 Task: Create a due date automation trigger when advanced on, 2 days after a card is due add fields without custom field "Resume" set to a date between 1 and 7 working days from now at 11:00 AM.
Action: Mouse moved to (1024, 87)
Screenshot: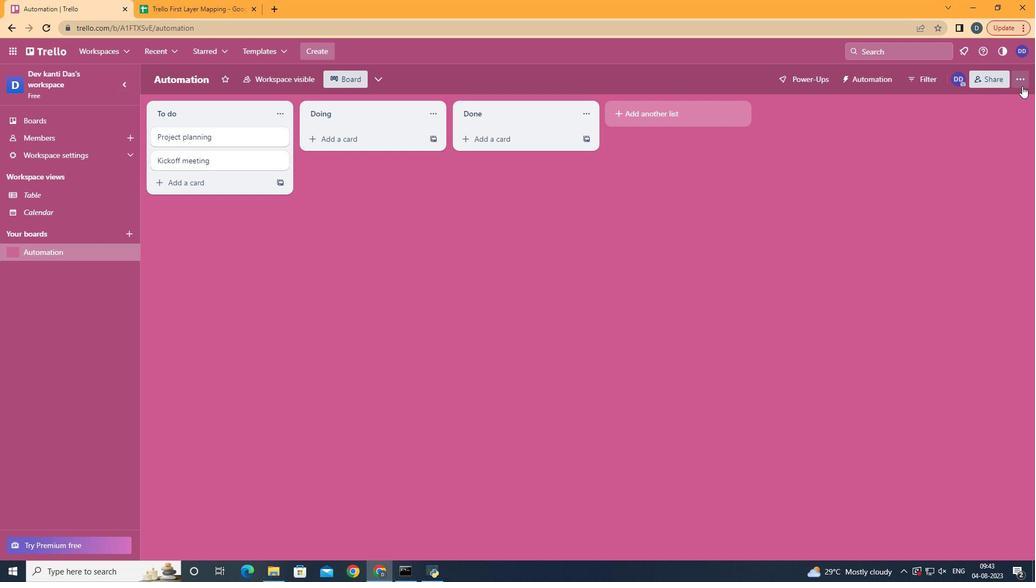 
Action: Mouse pressed left at (1024, 87)
Screenshot: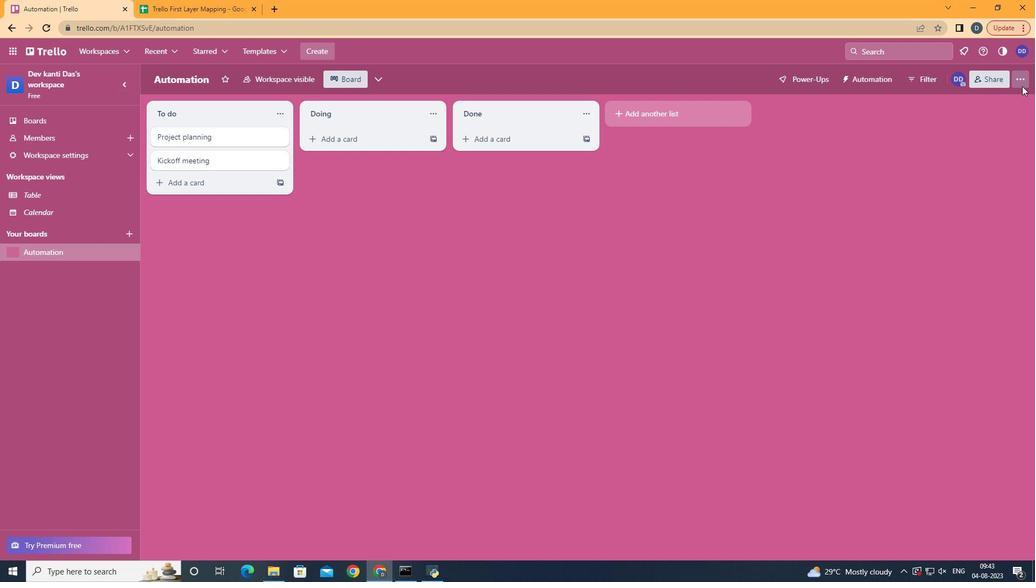 
Action: Mouse moved to (988, 227)
Screenshot: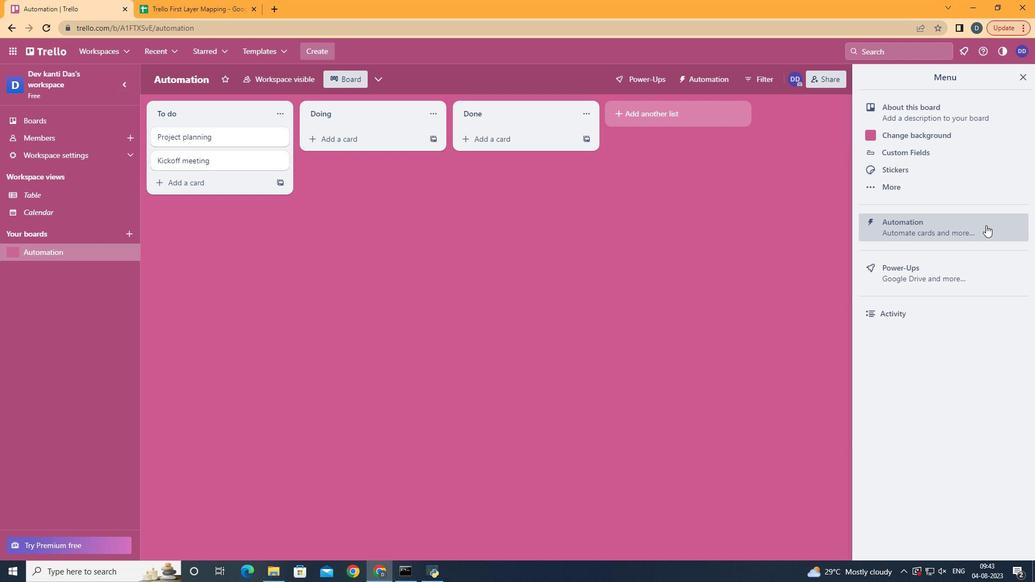 
Action: Mouse pressed left at (988, 227)
Screenshot: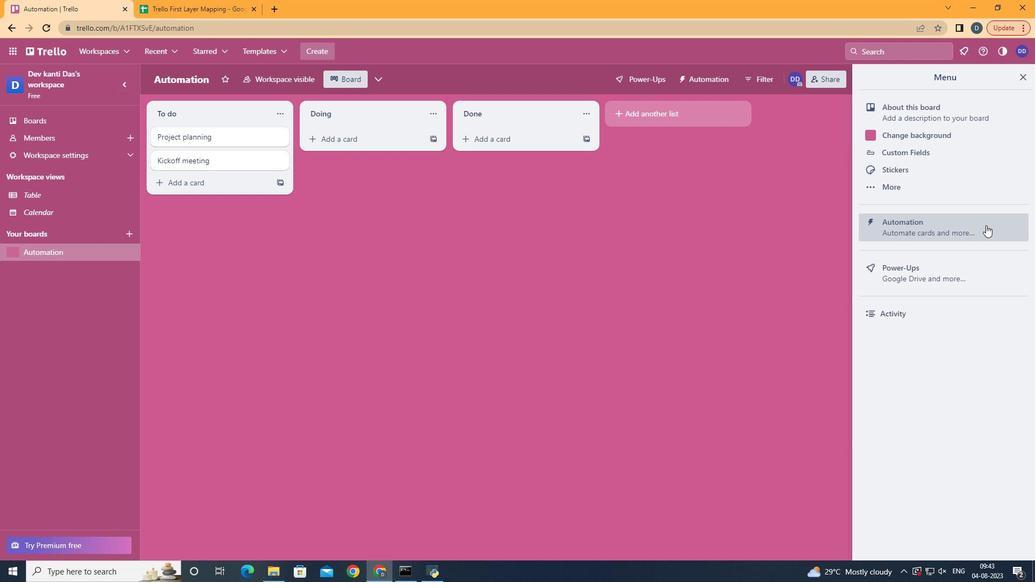 
Action: Mouse moved to (196, 215)
Screenshot: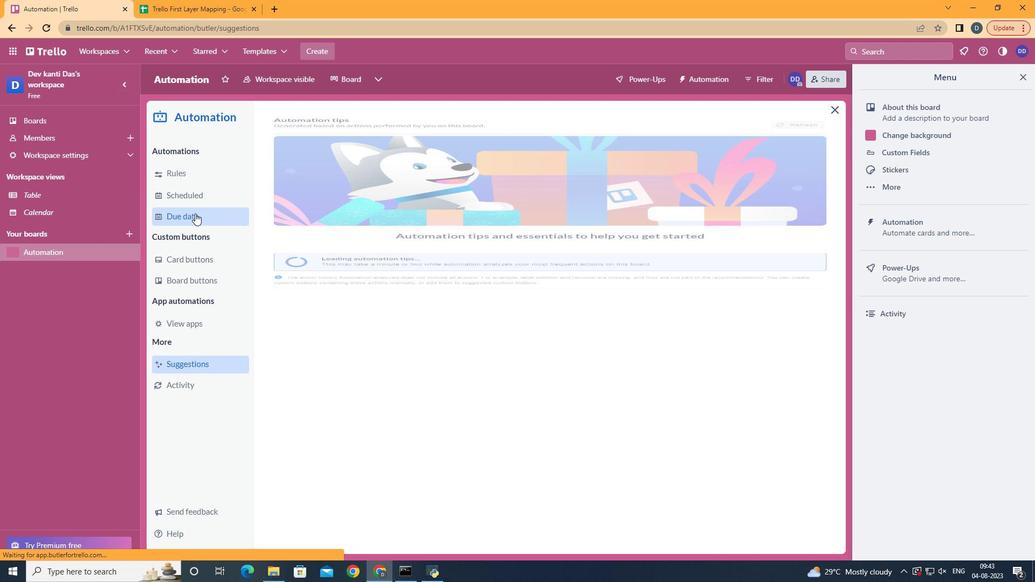 
Action: Mouse pressed left at (196, 215)
Screenshot: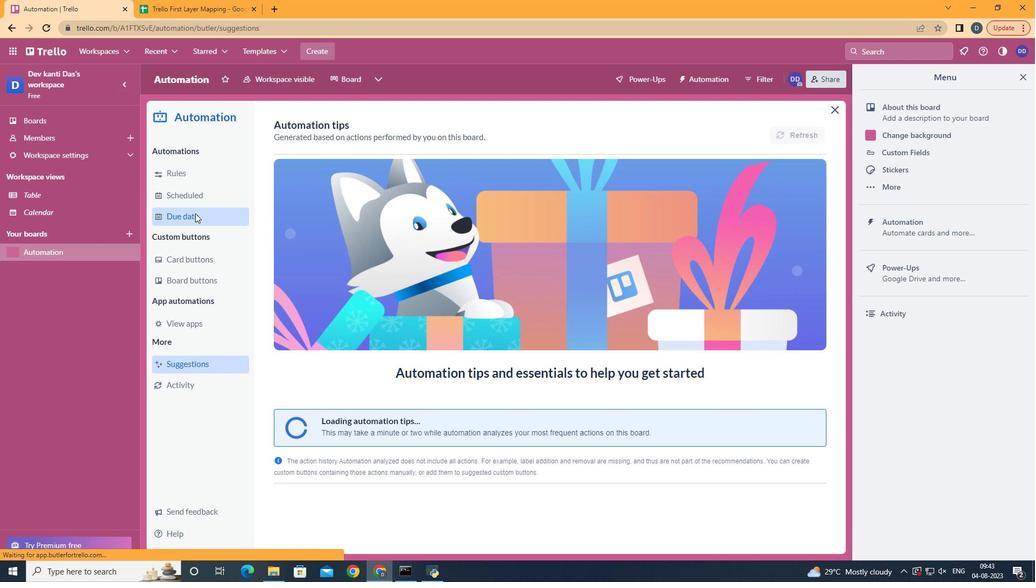 
Action: Mouse moved to (761, 125)
Screenshot: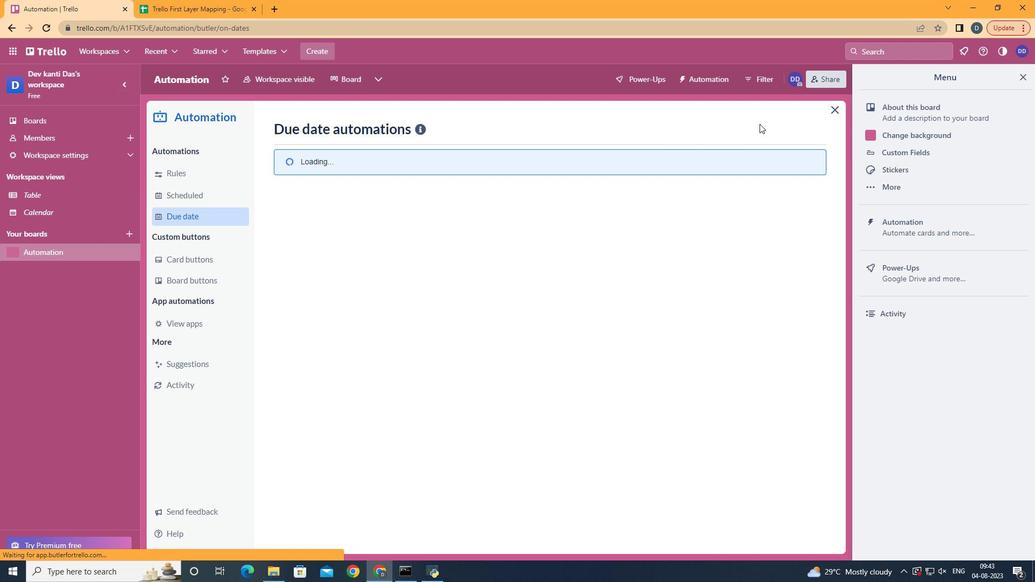 
Action: Mouse pressed left at (761, 125)
Screenshot: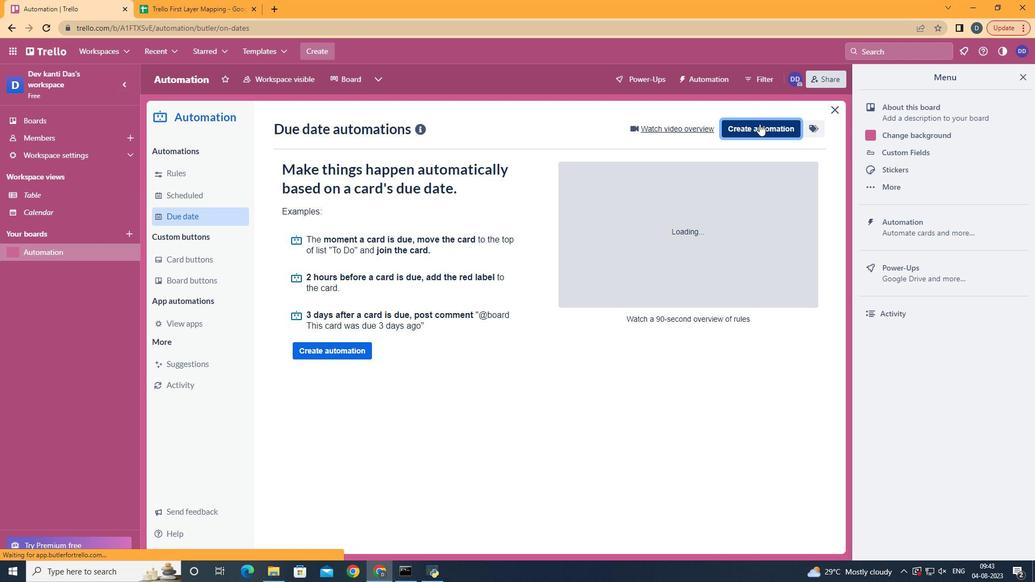 
Action: Mouse moved to (619, 228)
Screenshot: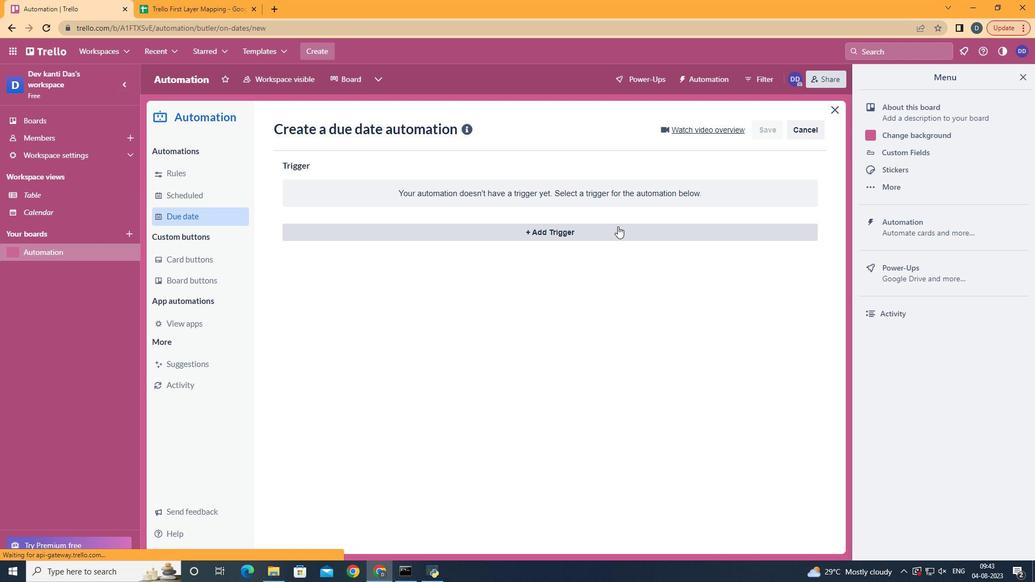 
Action: Mouse pressed left at (619, 228)
Screenshot: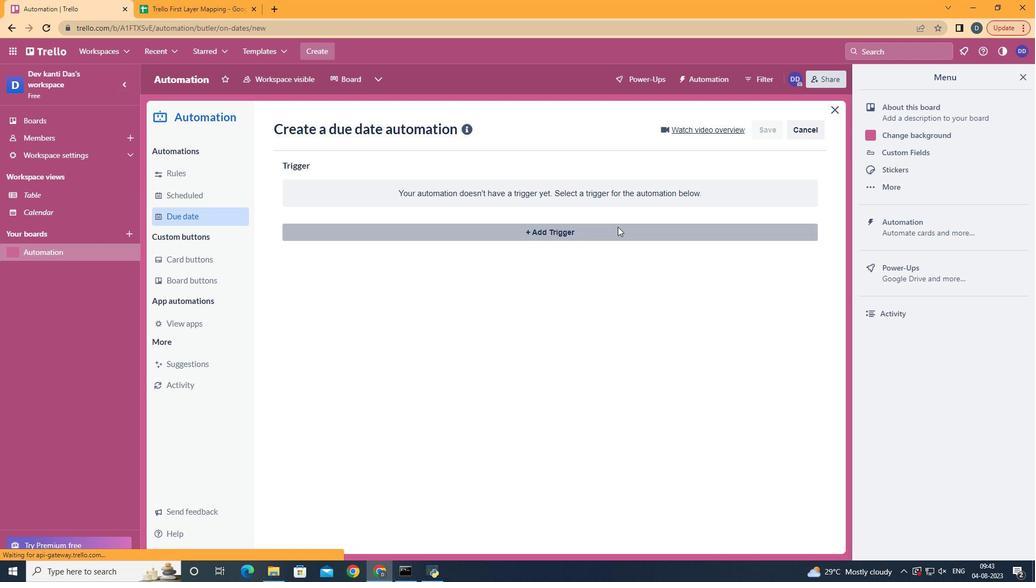 
Action: Mouse moved to (351, 413)
Screenshot: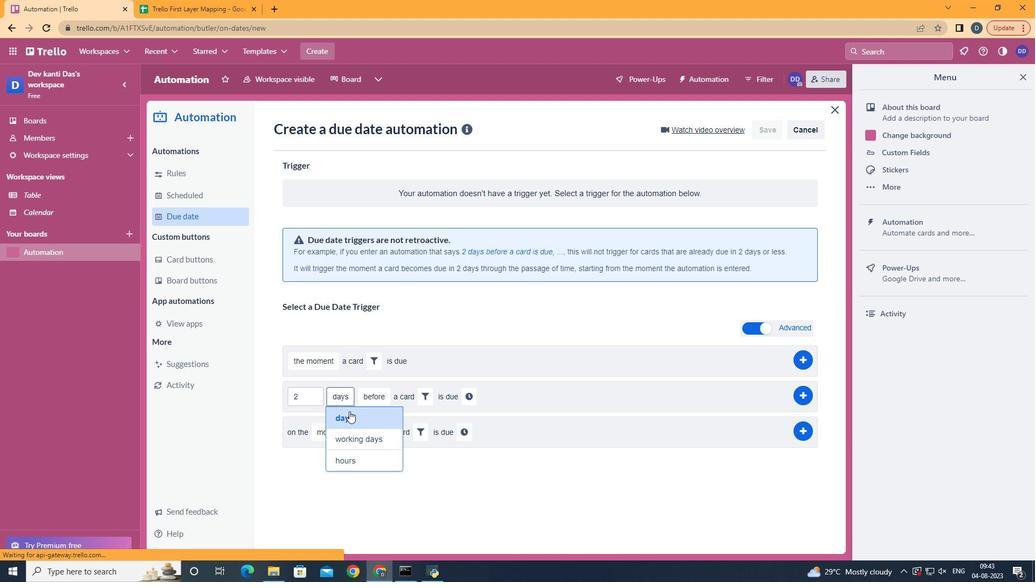 
Action: Mouse pressed left at (351, 413)
Screenshot: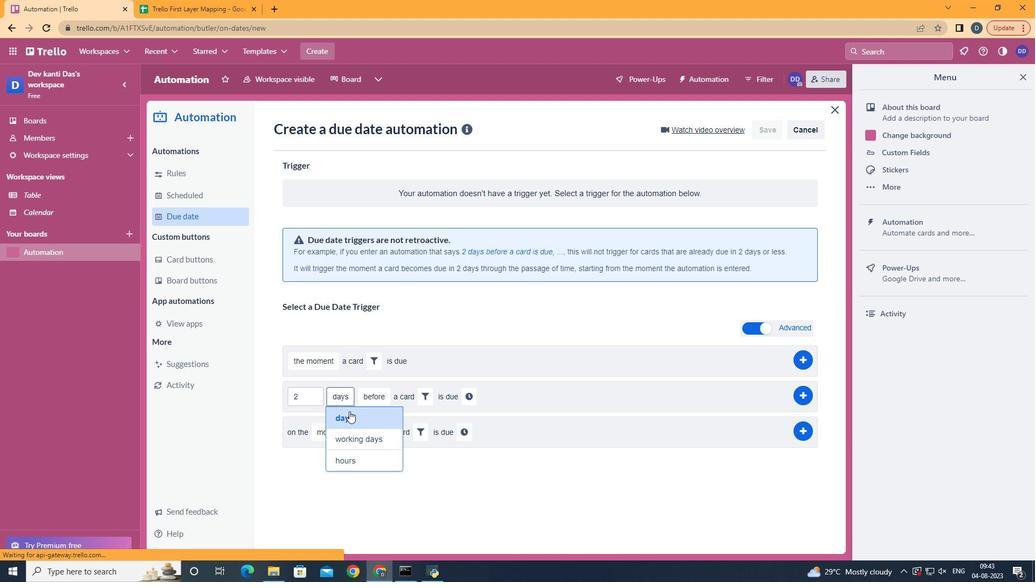 
Action: Mouse moved to (384, 434)
Screenshot: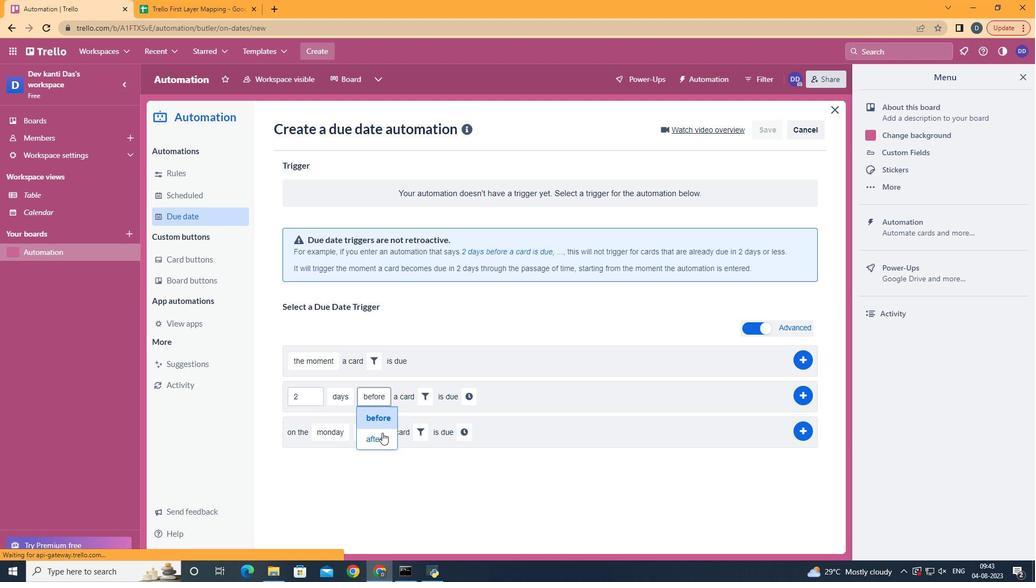 
Action: Mouse pressed left at (384, 434)
Screenshot: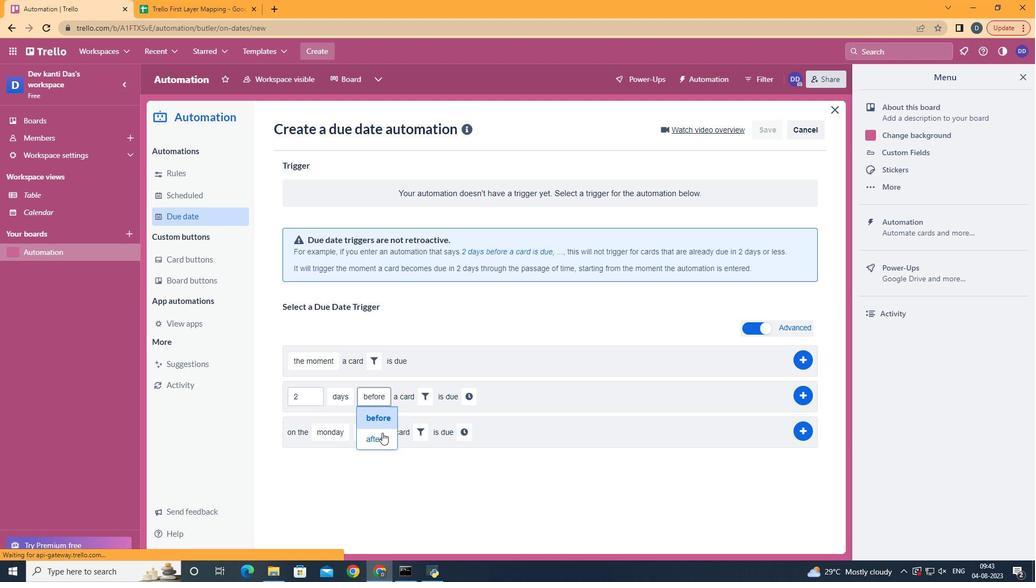
Action: Mouse moved to (417, 401)
Screenshot: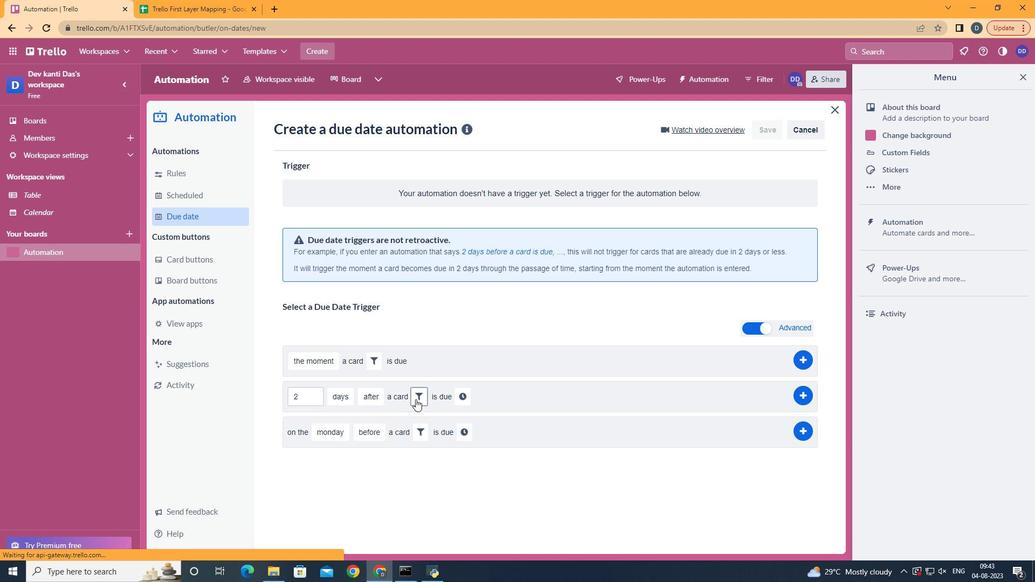 
Action: Mouse pressed left at (417, 401)
Screenshot: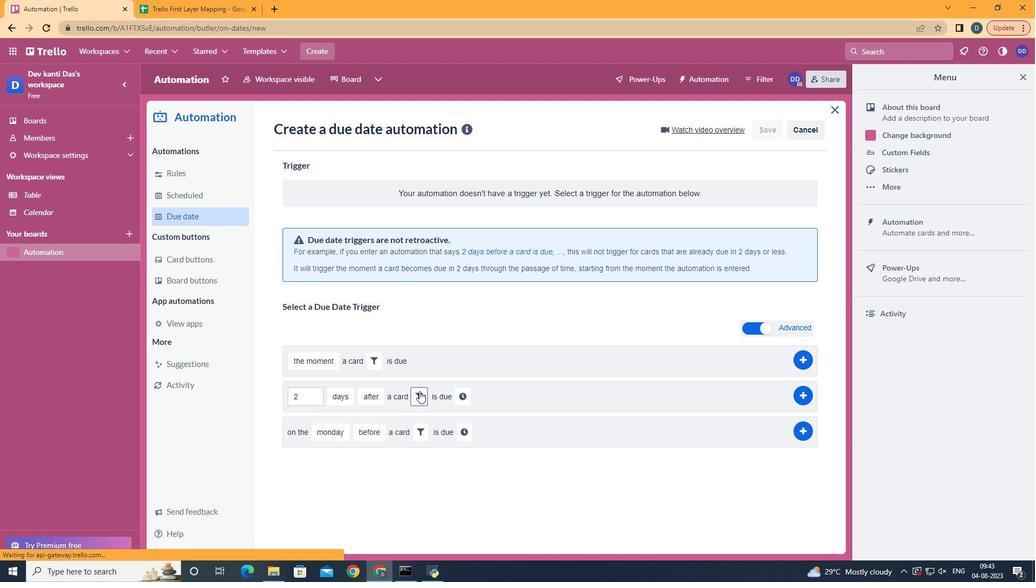 
Action: Mouse moved to (608, 433)
Screenshot: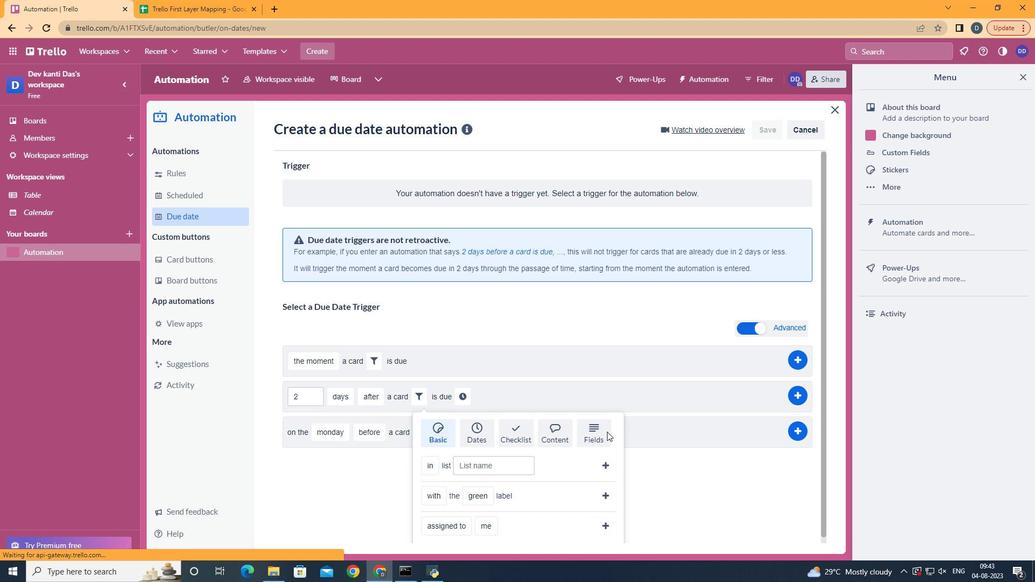 
Action: Mouse pressed left at (608, 433)
Screenshot: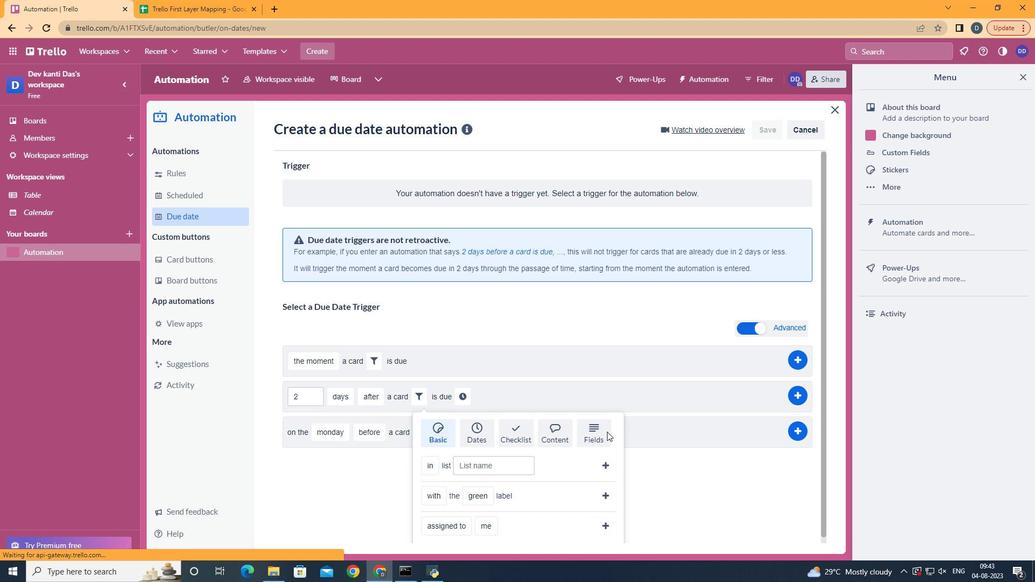 
Action: Mouse moved to (609, 433)
Screenshot: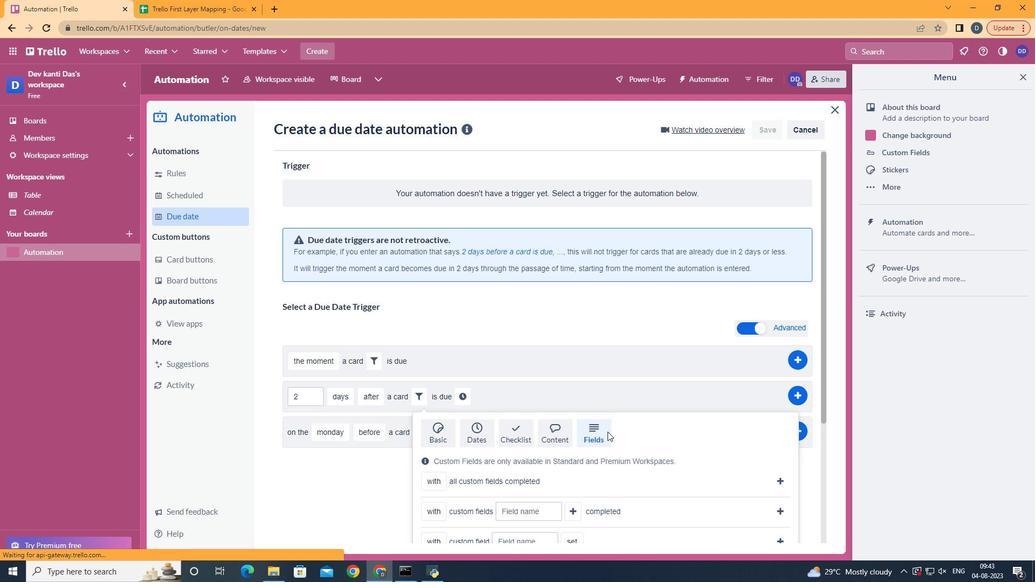 
Action: Mouse scrolled (609, 433) with delta (0, 0)
Screenshot: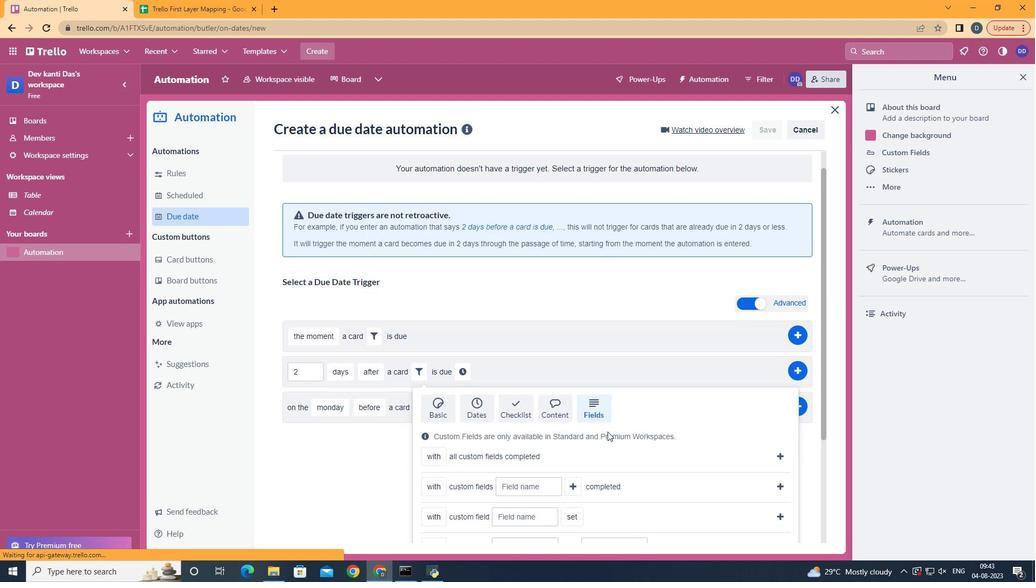 
Action: Mouse scrolled (609, 433) with delta (0, 0)
Screenshot: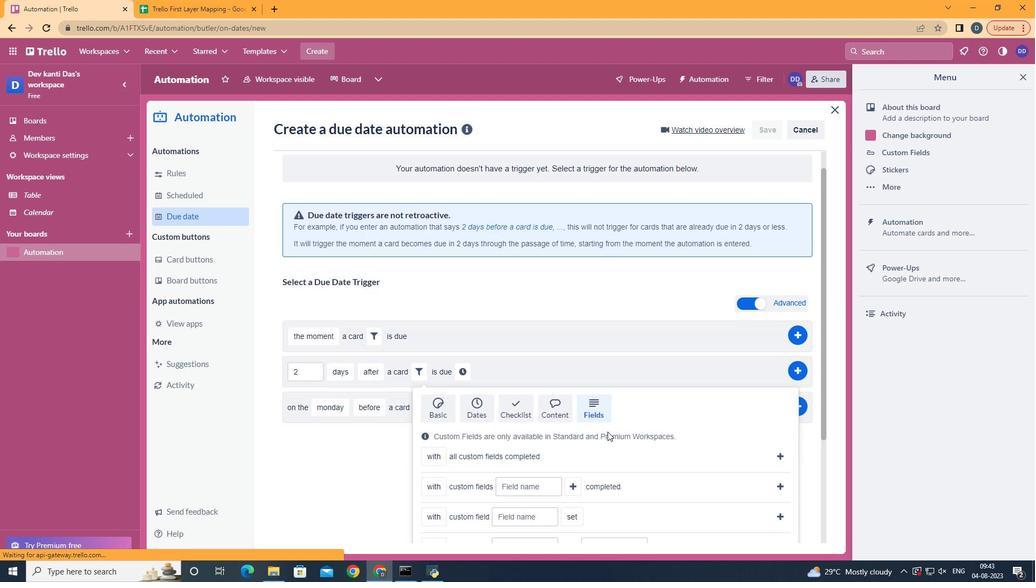 
Action: Mouse scrolled (609, 433) with delta (0, 0)
Screenshot: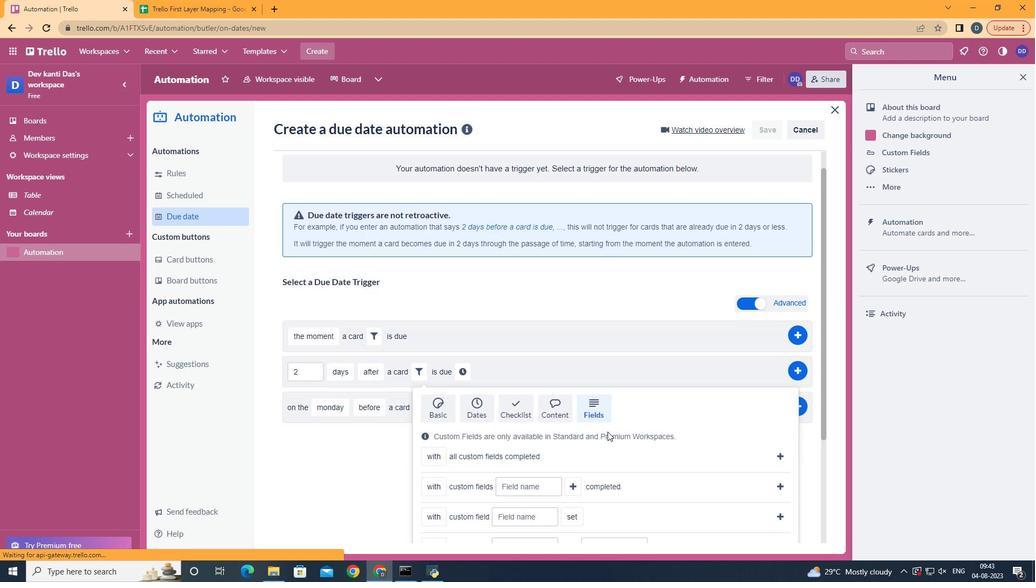 
Action: Mouse scrolled (609, 433) with delta (0, 0)
Screenshot: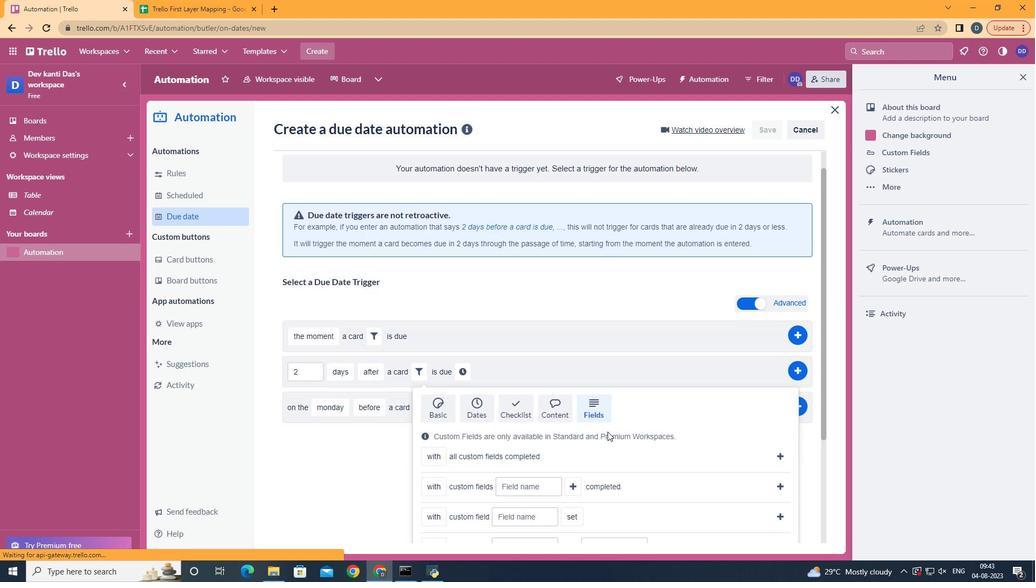 
Action: Mouse scrolled (609, 433) with delta (0, 0)
Screenshot: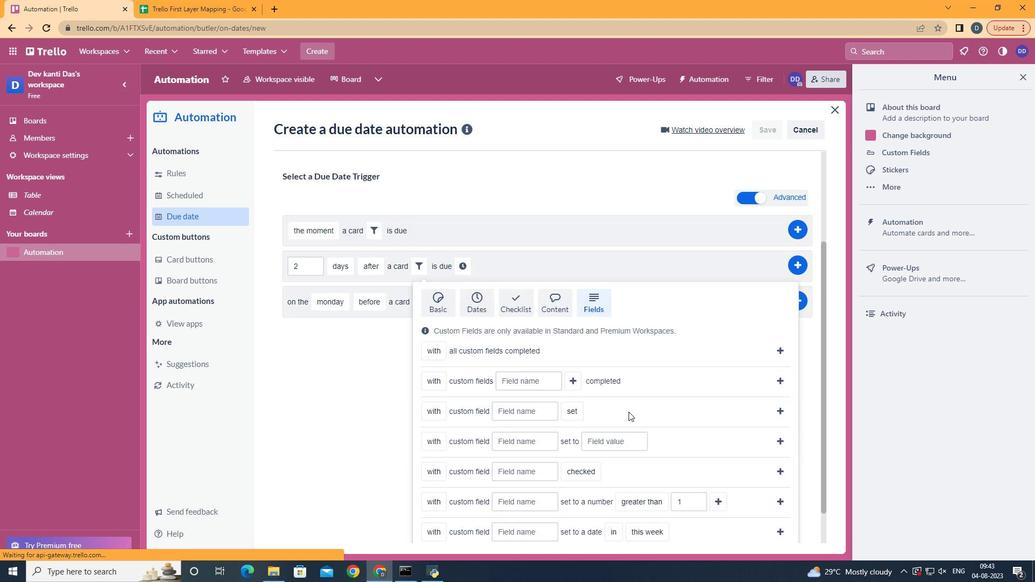 
Action: Mouse scrolled (609, 433) with delta (0, 0)
Screenshot: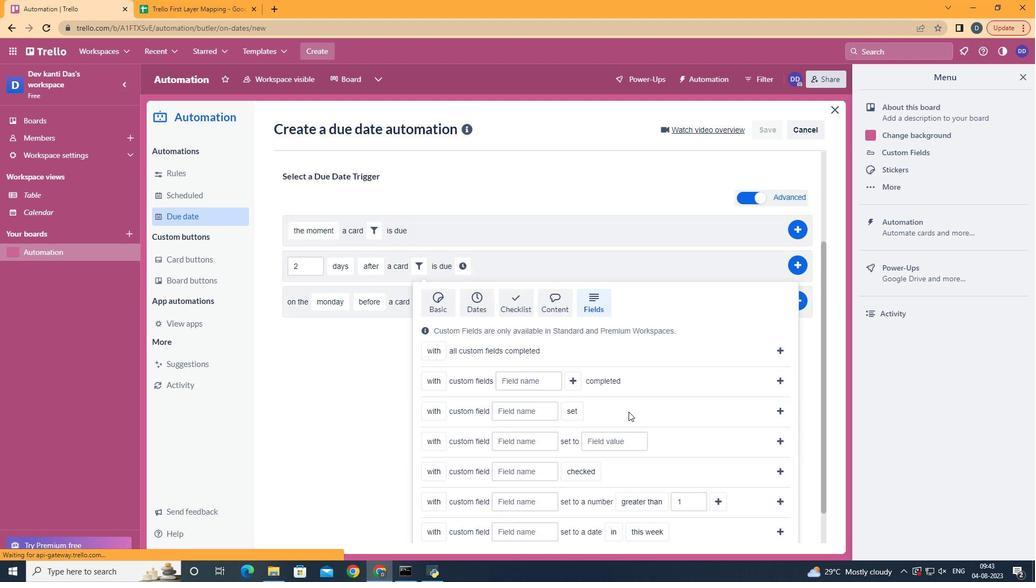 
Action: Mouse moved to (447, 499)
Screenshot: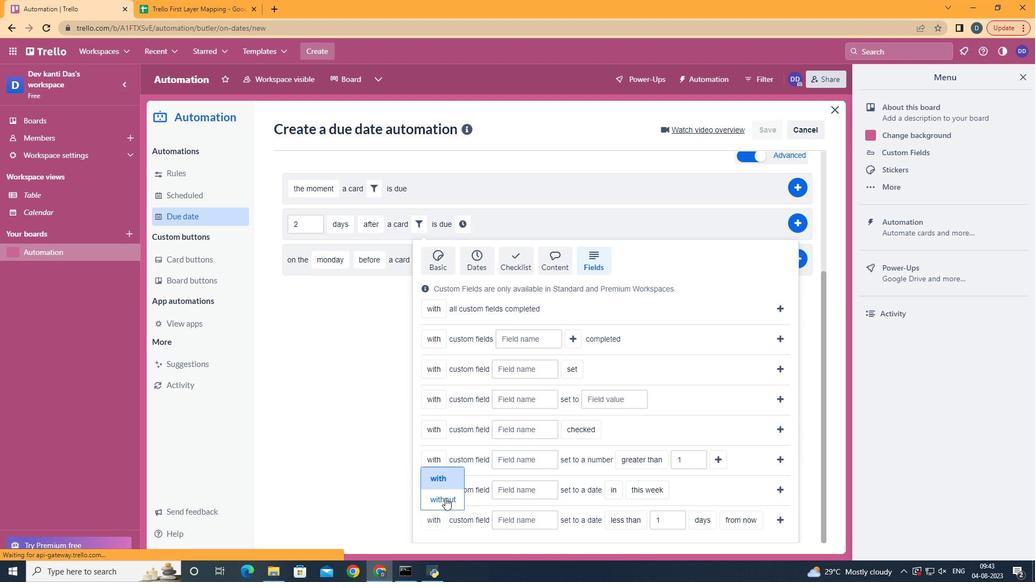 
Action: Mouse pressed left at (447, 499)
Screenshot: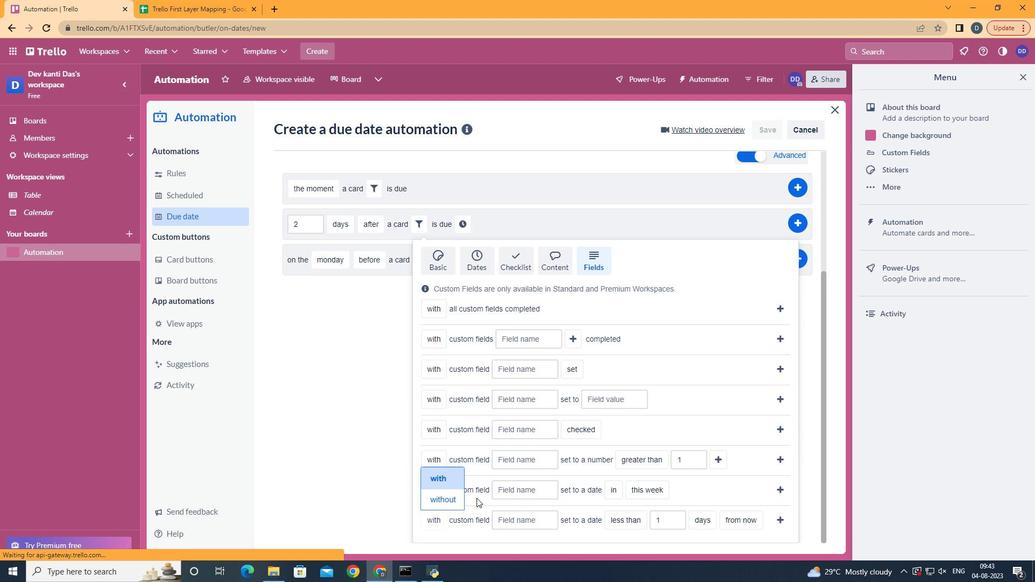 
Action: Mouse moved to (529, 529)
Screenshot: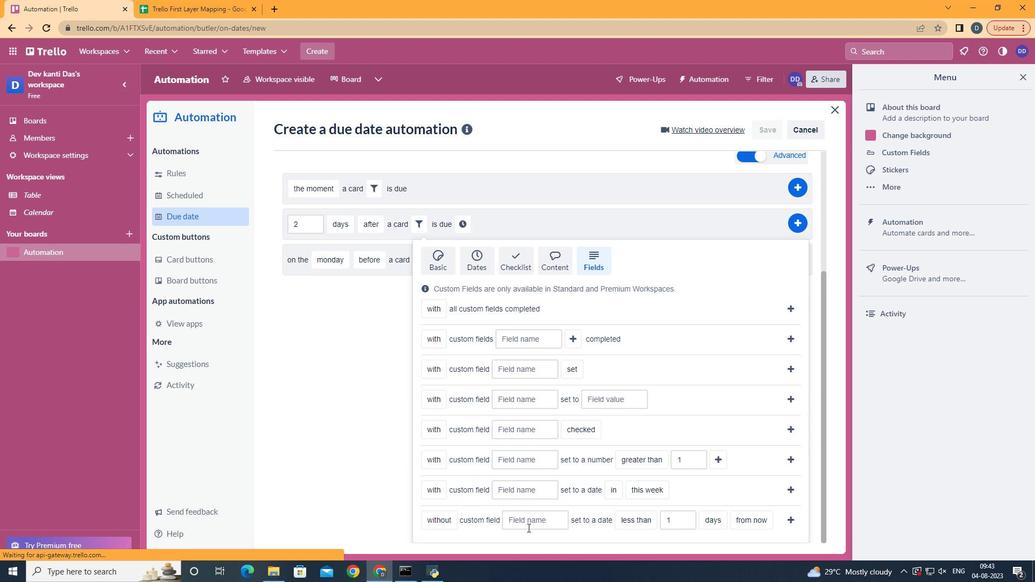 
Action: Mouse pressed left at (529, 529)
Screenshot: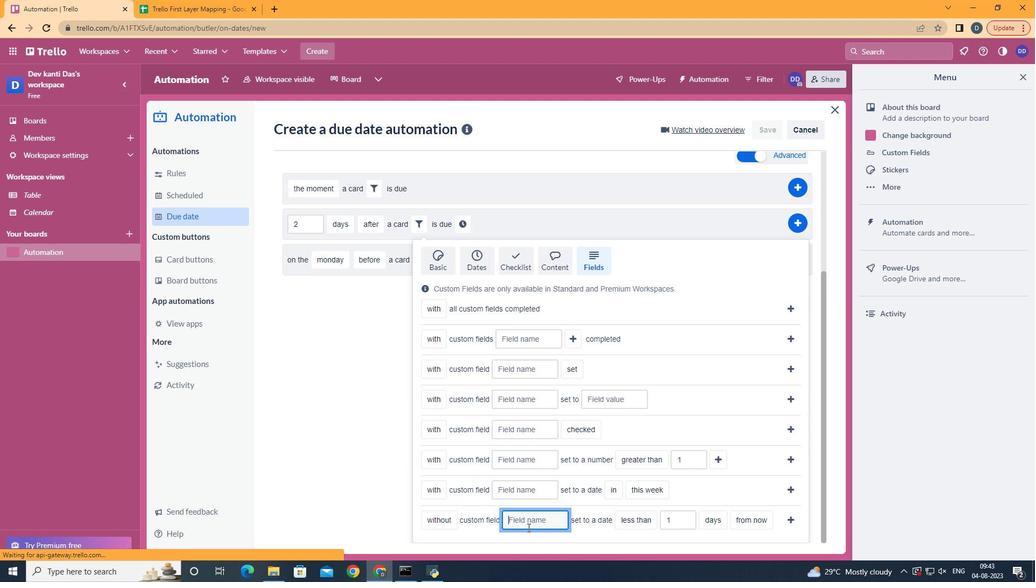
Action: Key pressed <Key.shift>Resume
Screenshot: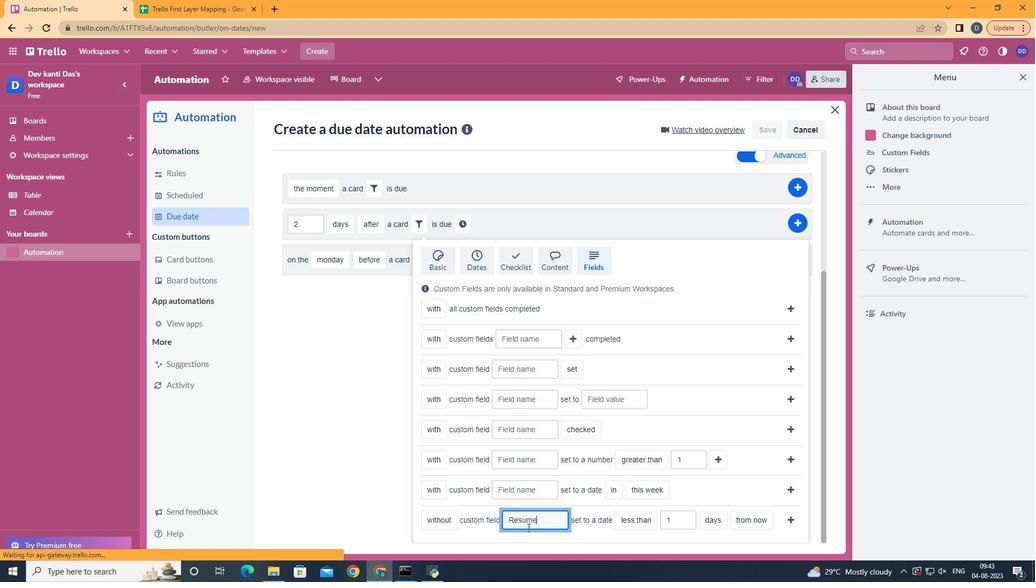 
Action: Mouse moved to (644, 505)
Screenshot: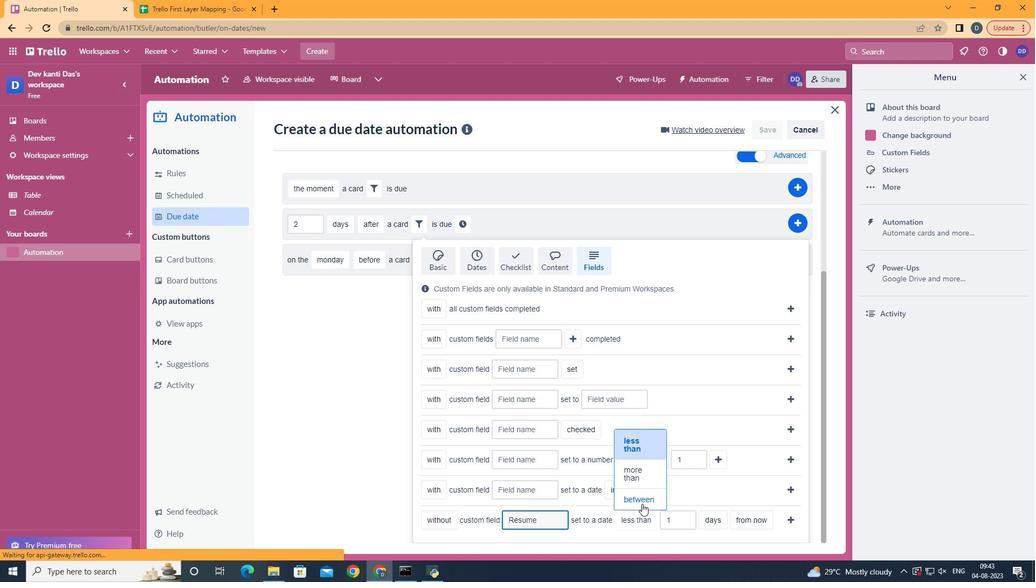 
Action: Mouse pressed left at (644, 505)
Screenshot: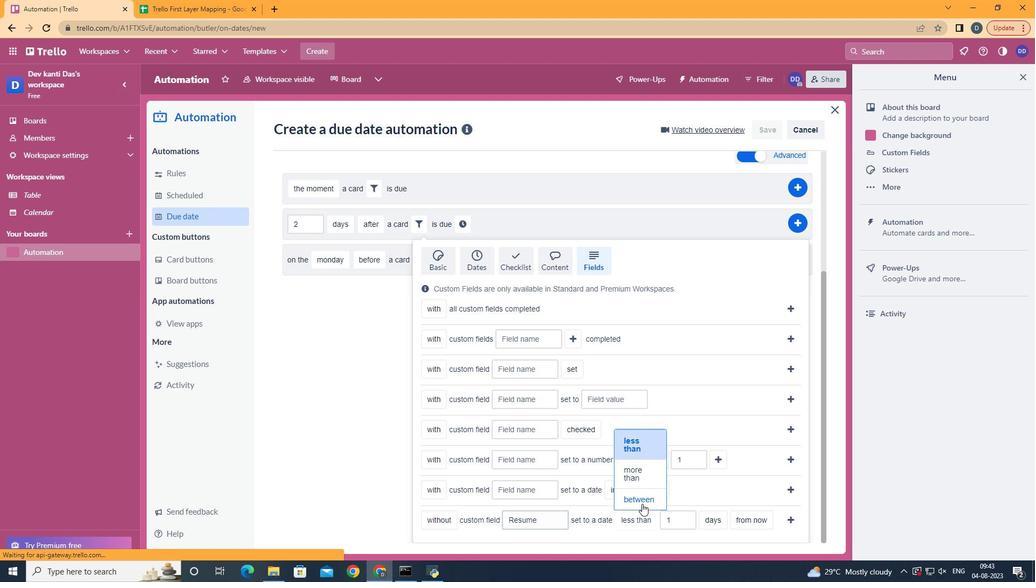
Action: Mouse scrolled (644, 505) with delta (0, 0)
Screenshot: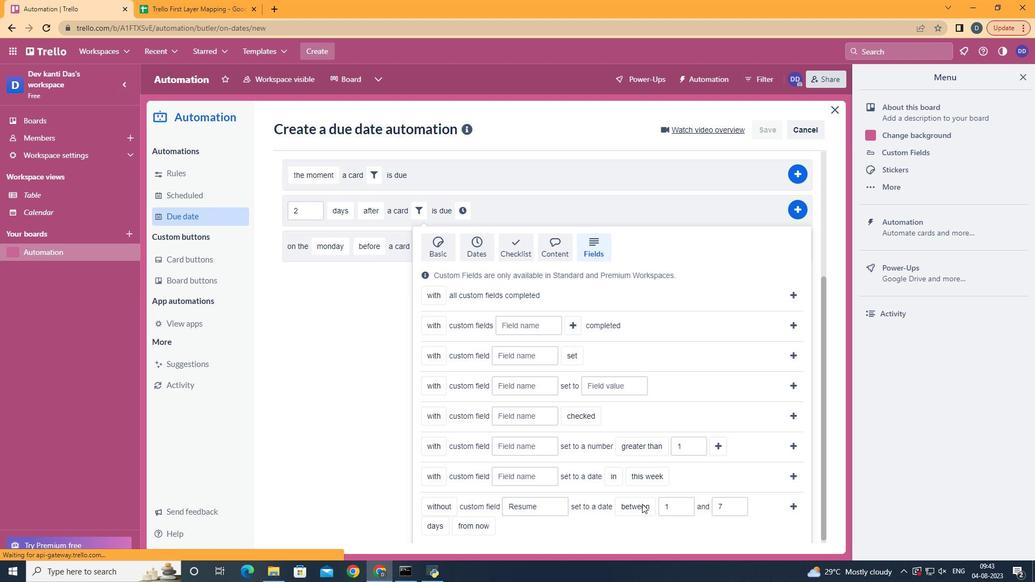 
Action: Mouse scrolled (644, 505) with delta (0, 0)
Screenshot: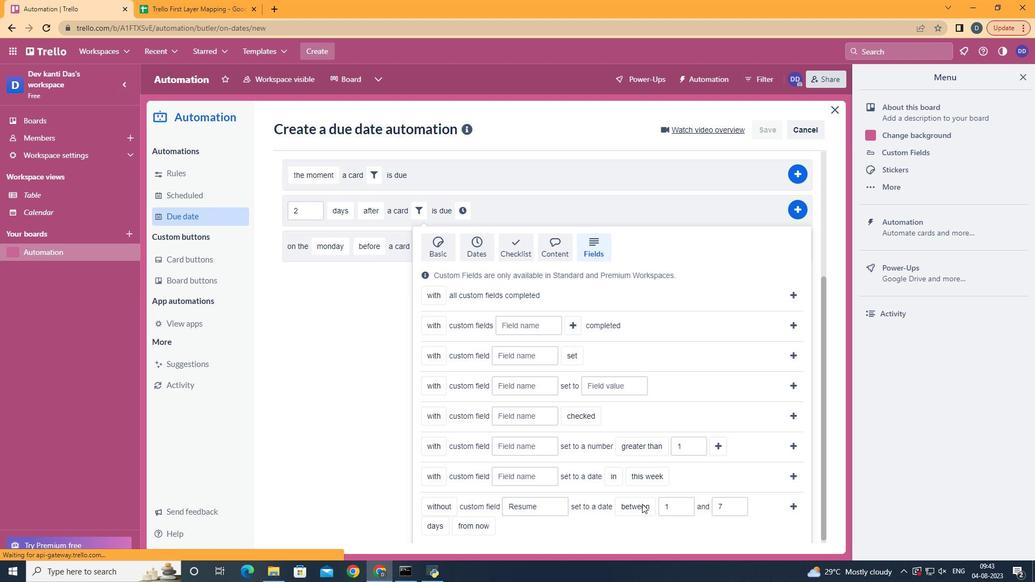 
Action: Mouse scrolled (644, 505) with delta (0, 0)
Screenshot: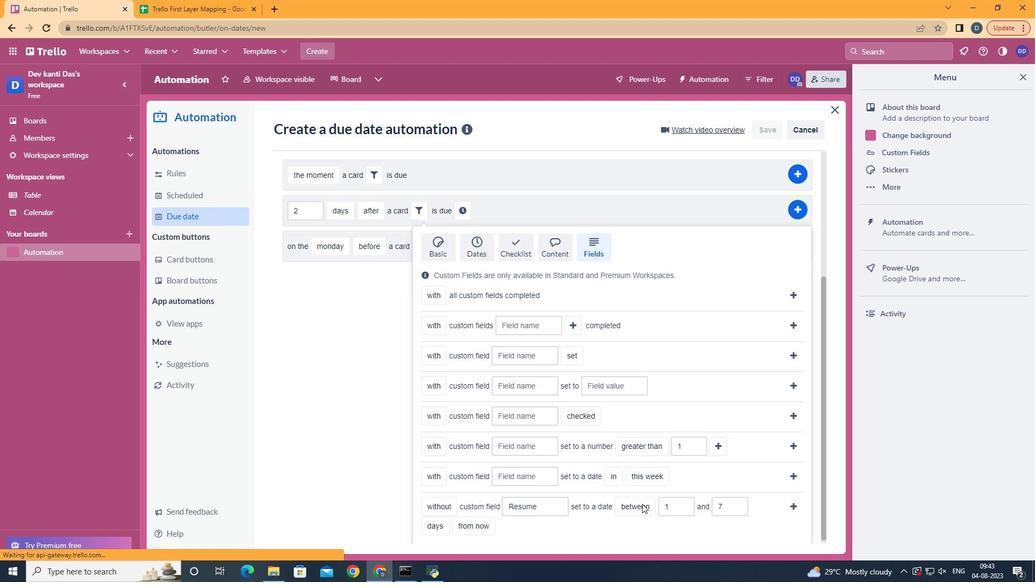 
Action: Mouse scrolled (644, 505) with delta (0, 0)
Screenshot: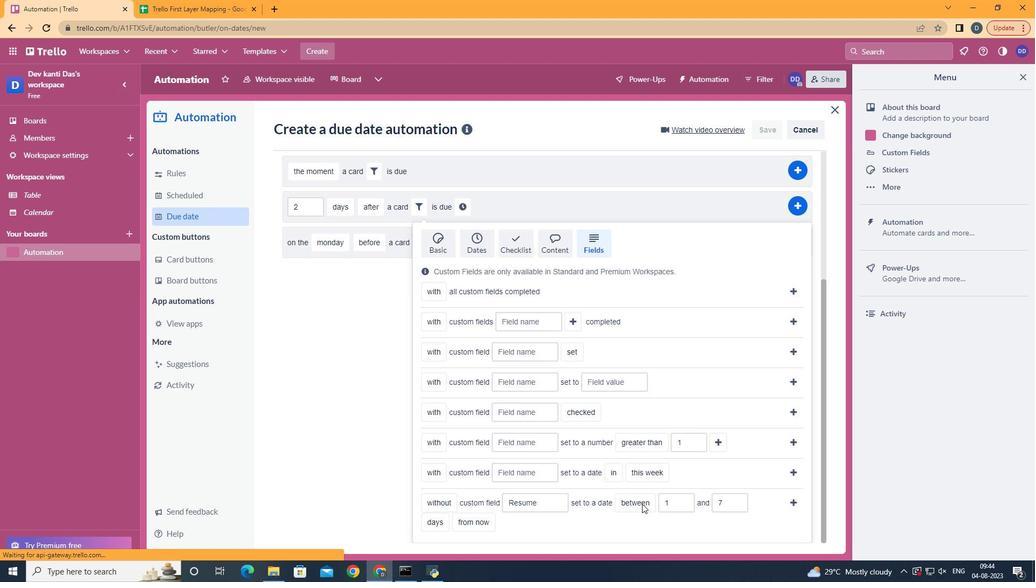 
Action: Mouse moved to (447, 505)
Screenshot: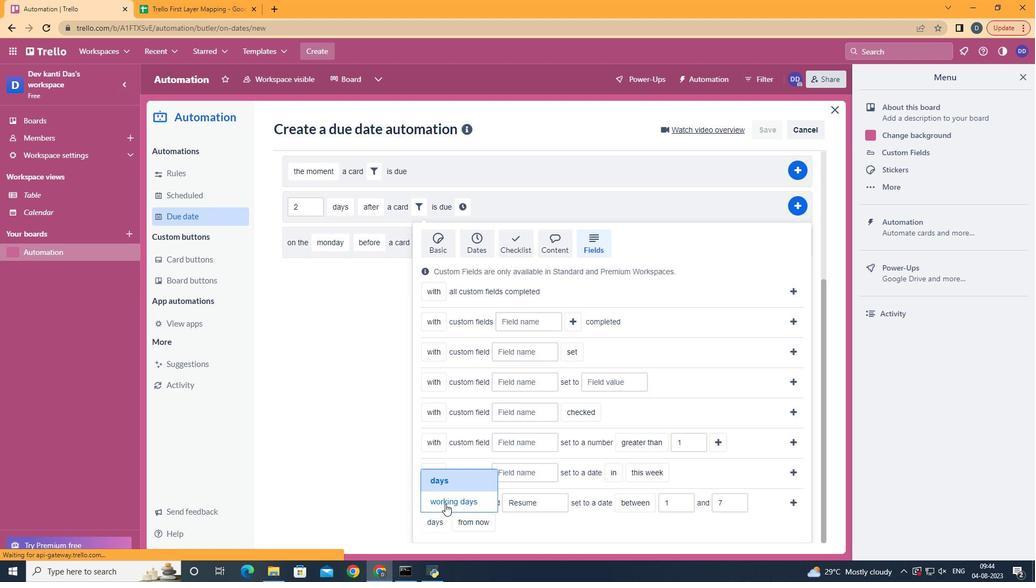 
Action: Mouse pressed left at (447, 505)
Screenshot: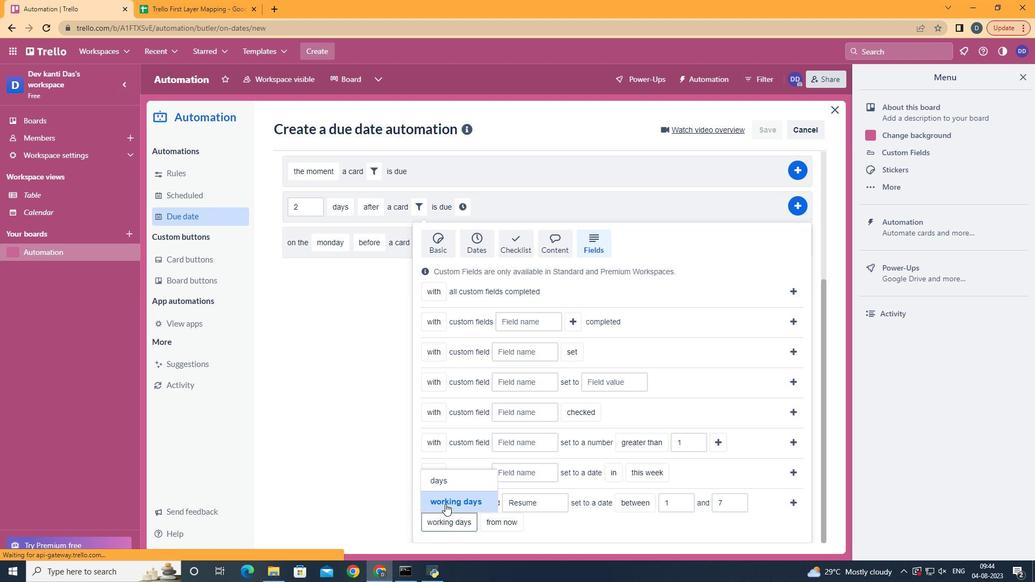 
Action: Mouse moved to (512, 476)
Screenshot: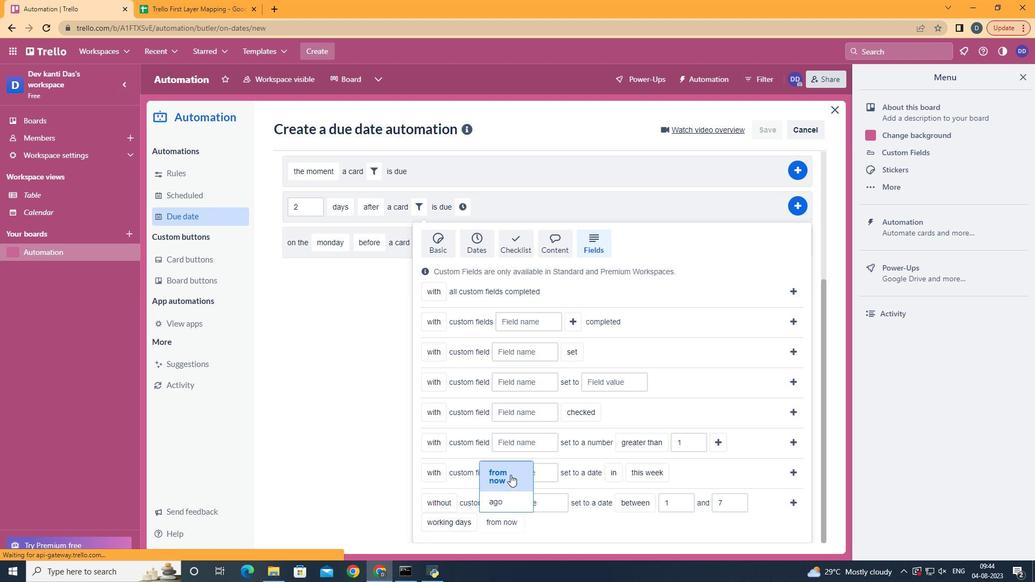 
Action: Mouse pressed left at (512, 476)
Screenshot: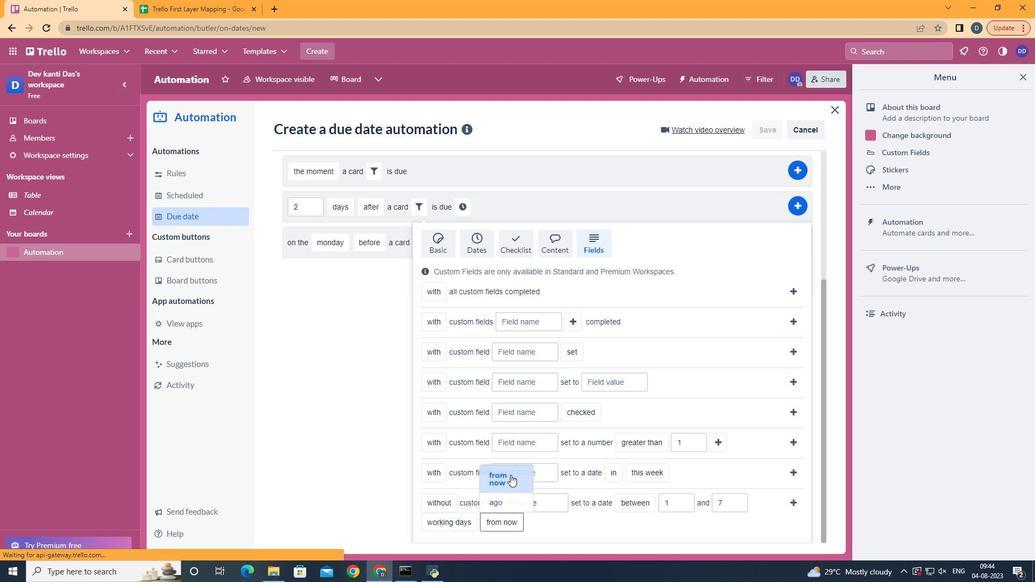 
Action: Mouse moved to (795, 503)
Screenshot: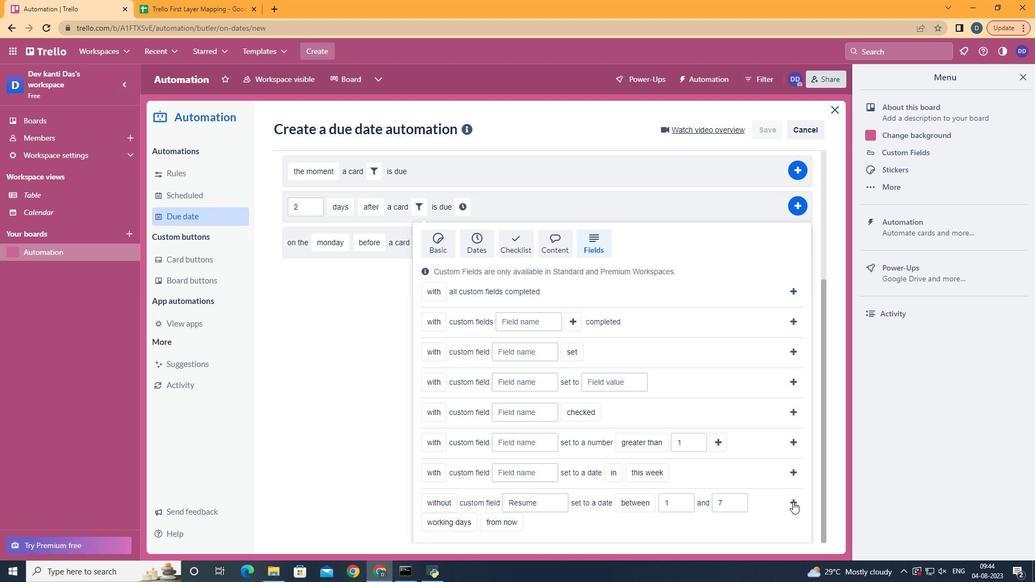 
Action: Mouse pressed left at (795, 503)
Screenshot: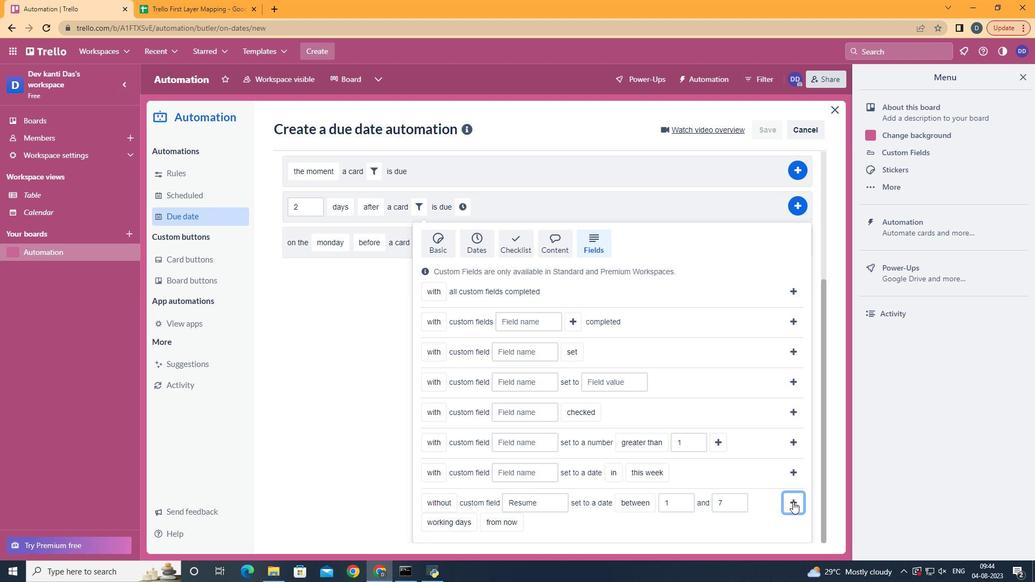 
Action: Mouse moved to (776, 402)
Screenshot: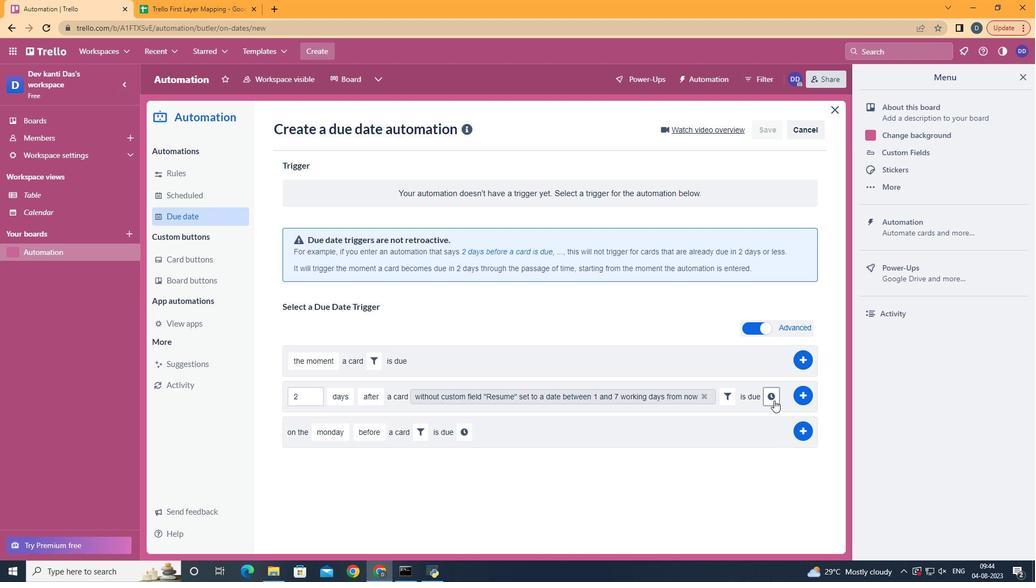 
Action: Mouse pressed left at (776, 402)
Screenshot: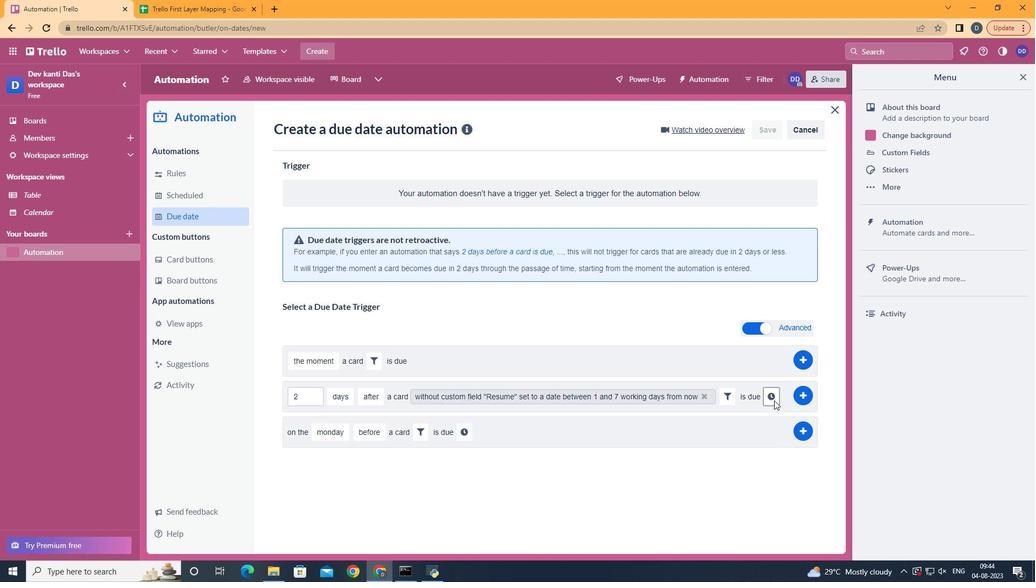 
Action: Mouse moved to (325, 423)
Screenshot: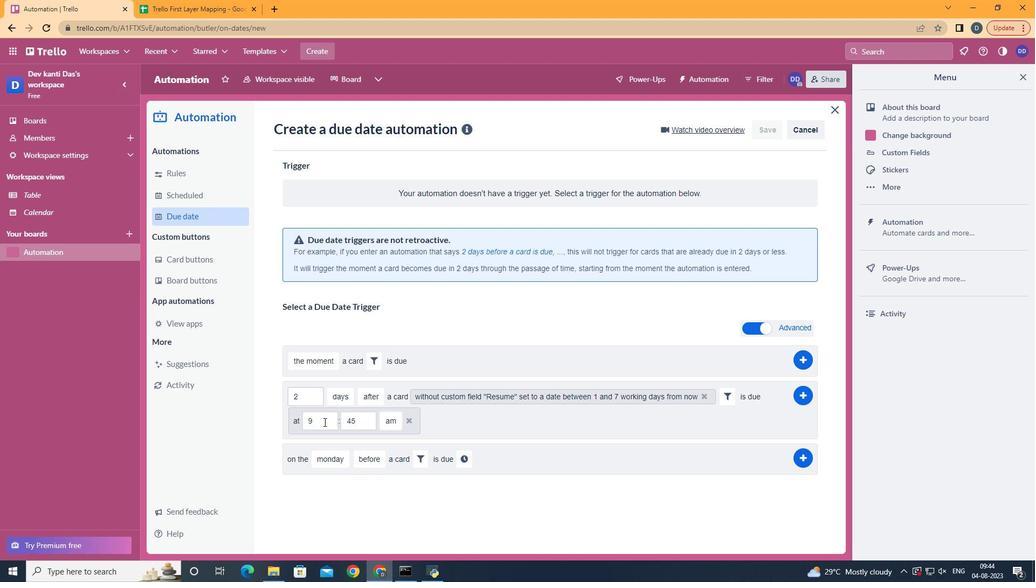 
Action: Mouse pressed left at (325, 423)
Screenshot: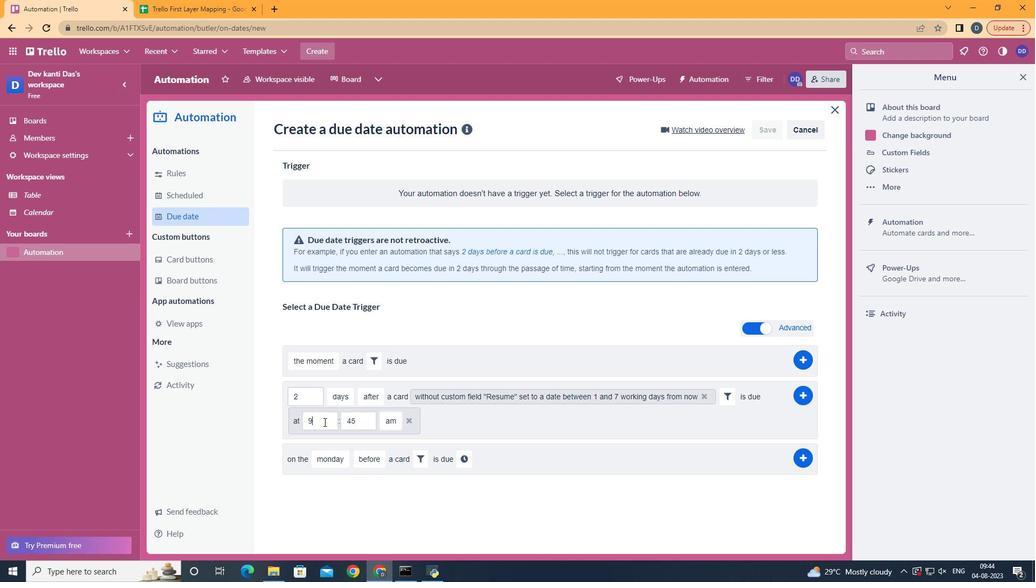 
Action: Key pressed <Key.backspace>11
Screenshot: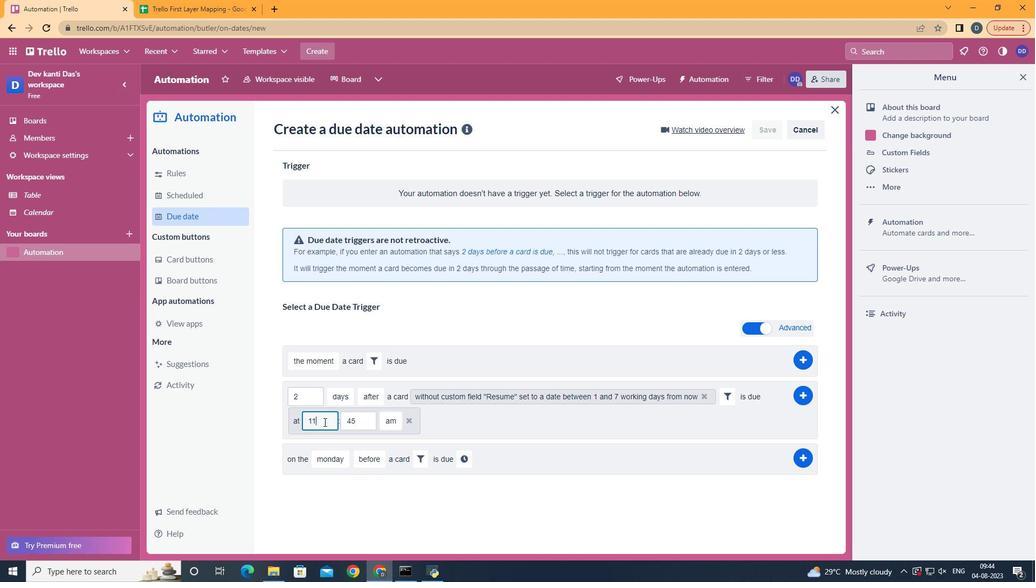 
Action: Mouse moved to (370, 423)
Screenshot: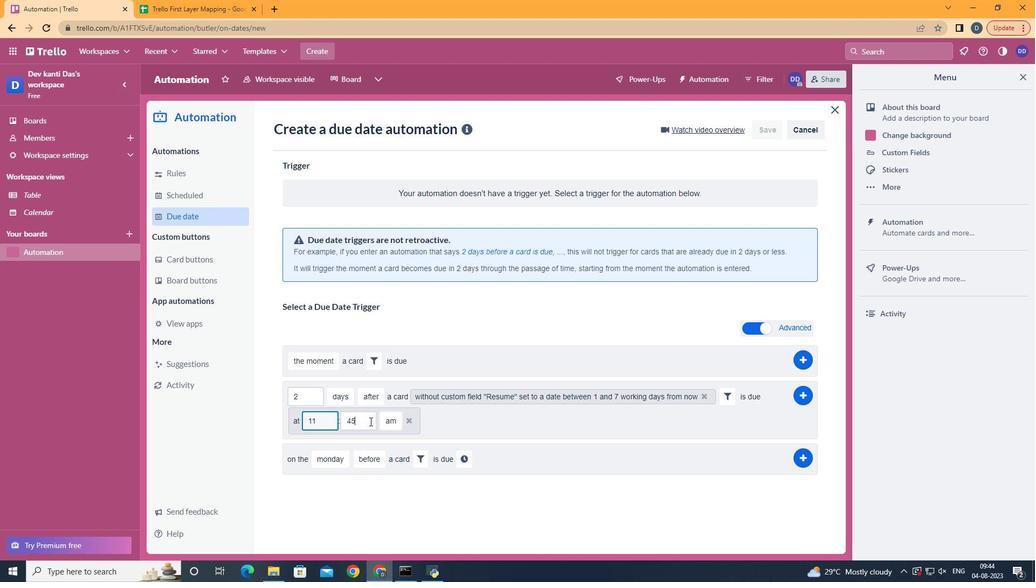 
Action: Mouse pressed left at (370, 423)
Screenshot: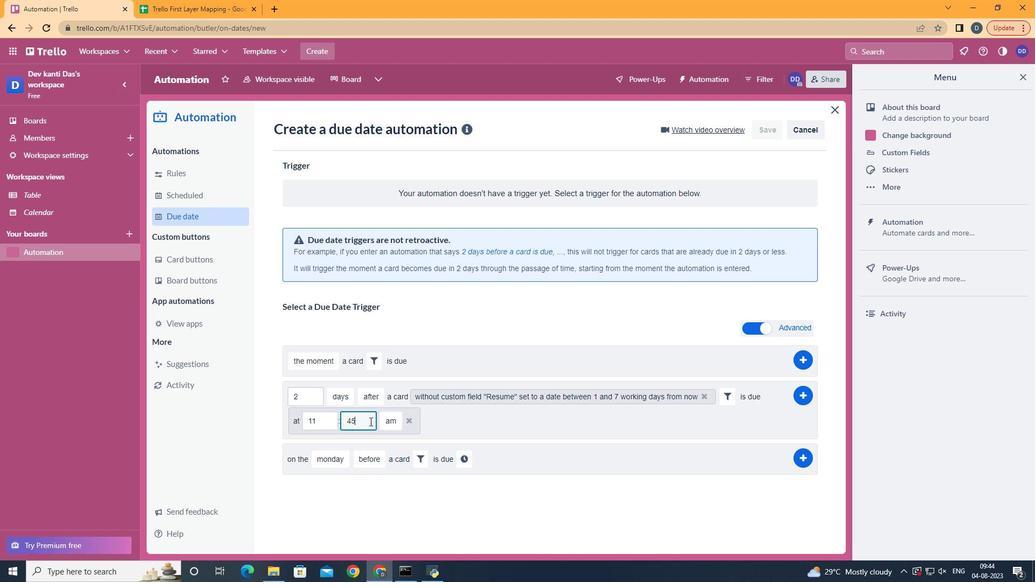 
Action: Mouse moved to (371, 423)
Screenshot: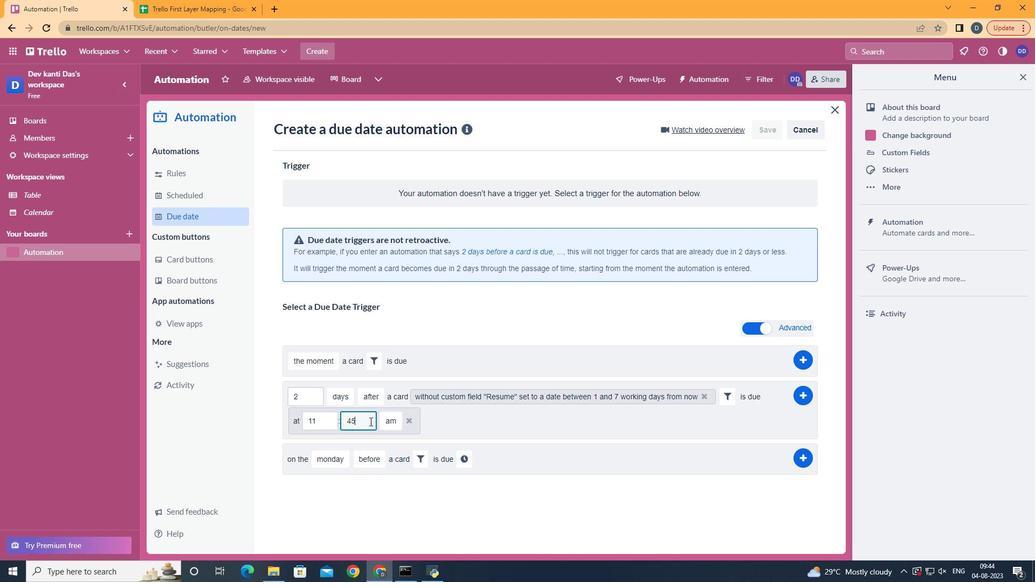 
Action: Key pressed <Key.backspace><Key.backspace>00
Screenshot: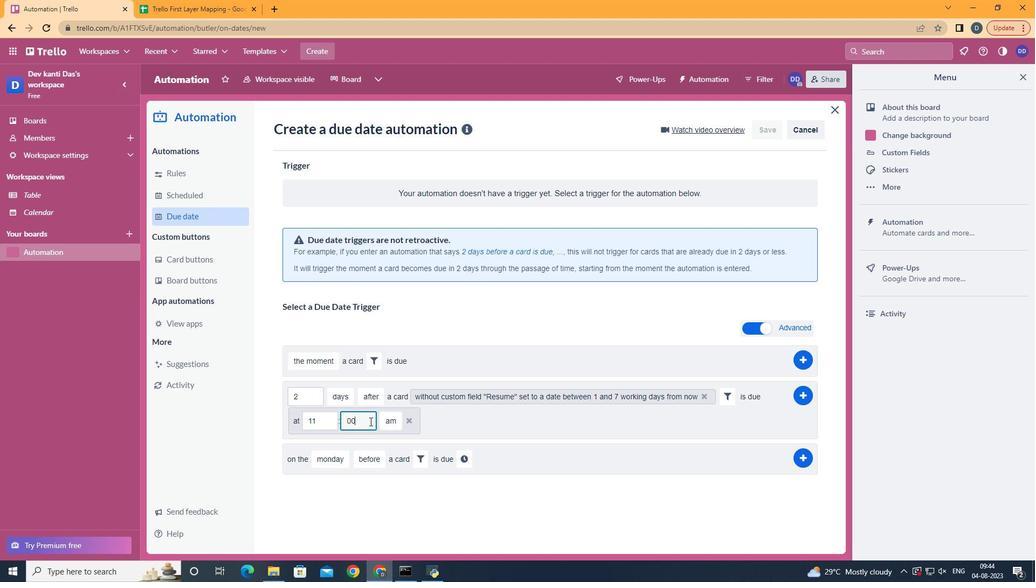 
Action: Mouse moved to (803, 394)
Screenshot: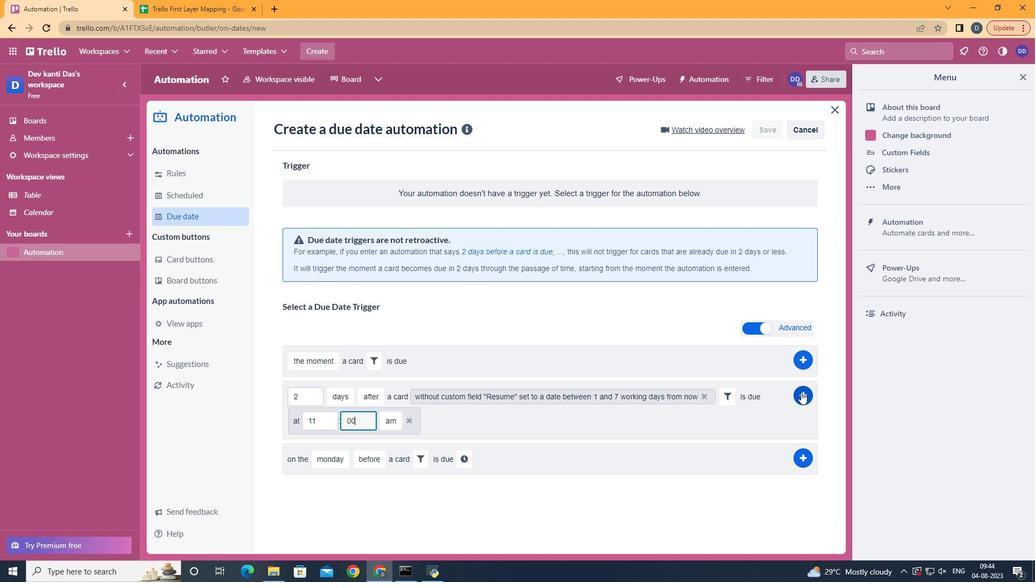 
Action: Mouse pressed left at (803, 394)
Screenshot: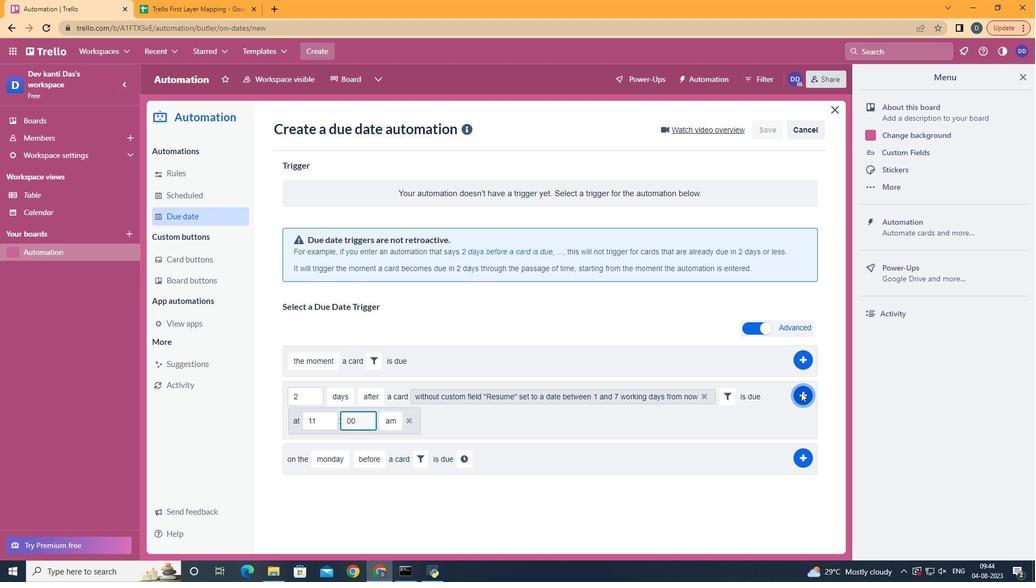 
Action: Mouse moved to (632, 233)
Screenshot: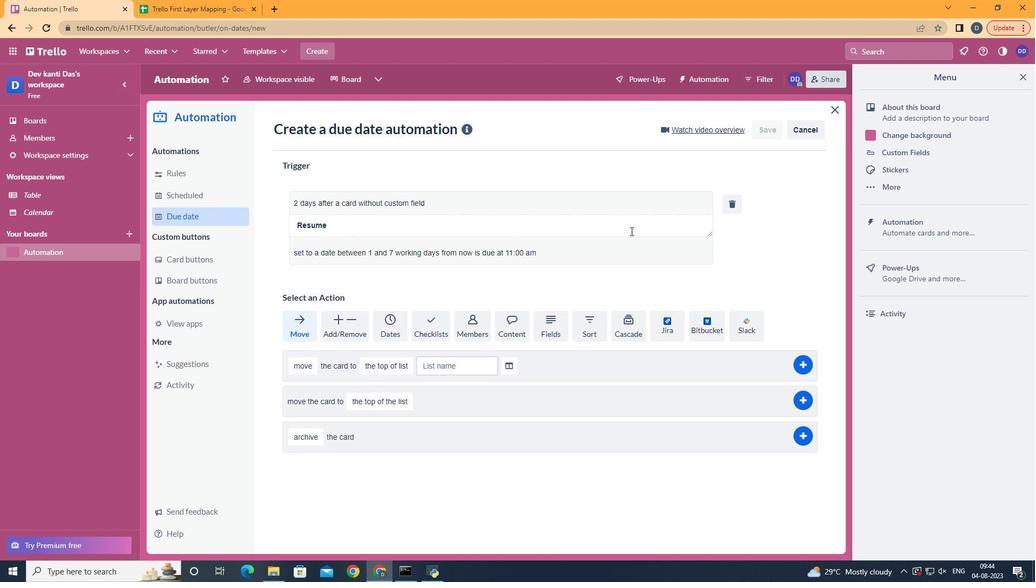 
